 Task: In the Contact  Harper_Jackson@tiffanyandco.com, schedule and save the meeting with title: 'Product Demo and Service Presentation', Select date: '2 August, 2023', select start time: 11:00:AM. Add location on call (415) 123-4588 with meeting description: For further discussion on products, kindly join the meeting.. Logged in from softage.4@softage.net
Action: Mouse moved to (73, 53)
Screenshot: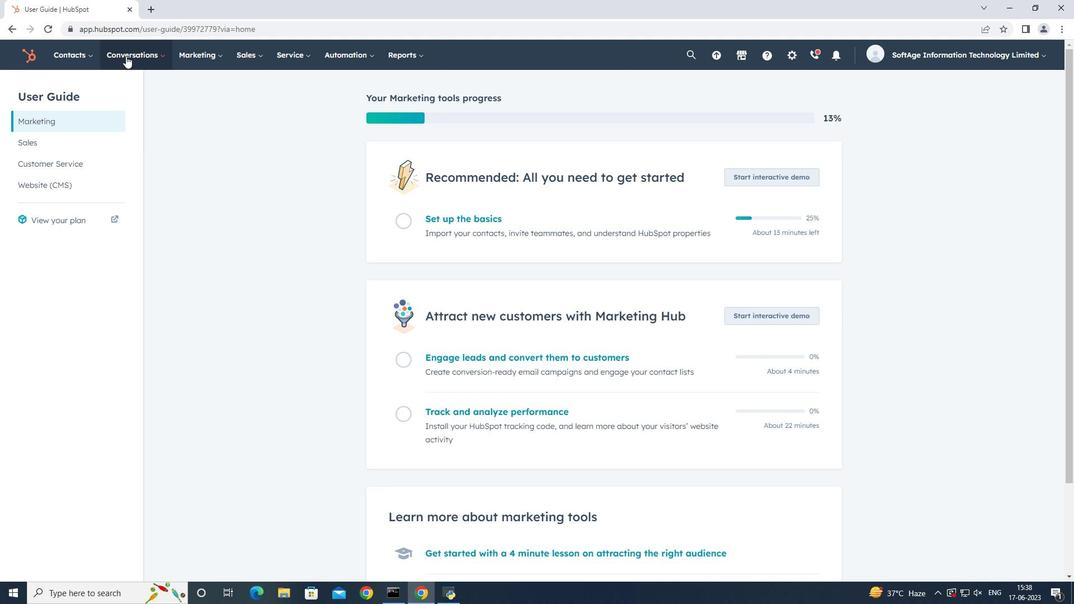 
Action: Mouse pressed left at (73, 53)
Screenshot: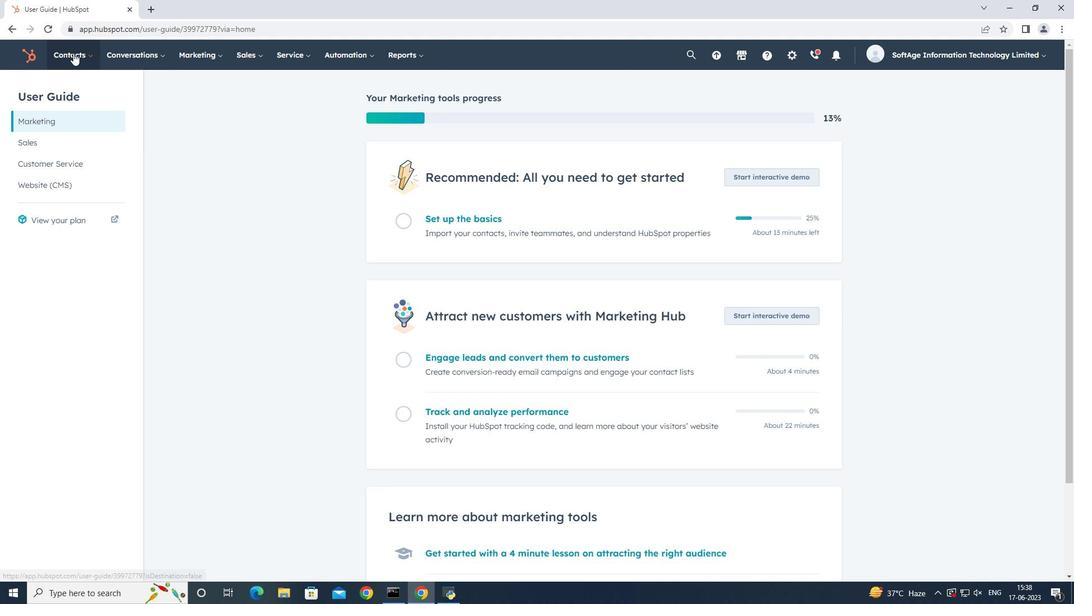
Action: Mouse moved to (77, 83)
Screenshot: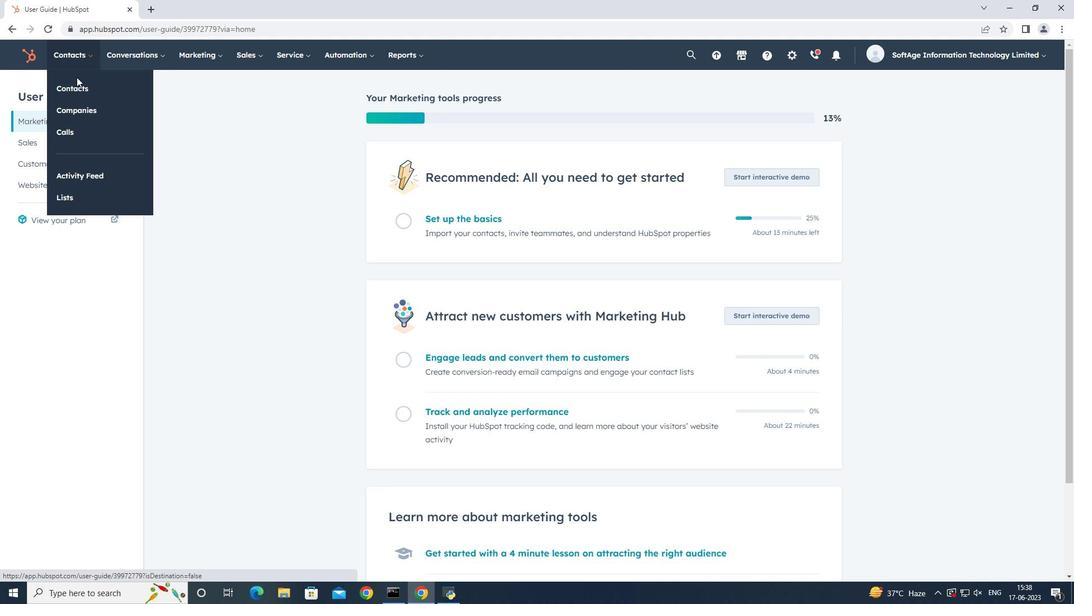 
Action: Mouse pressed left at (77, 83)
Screenshot: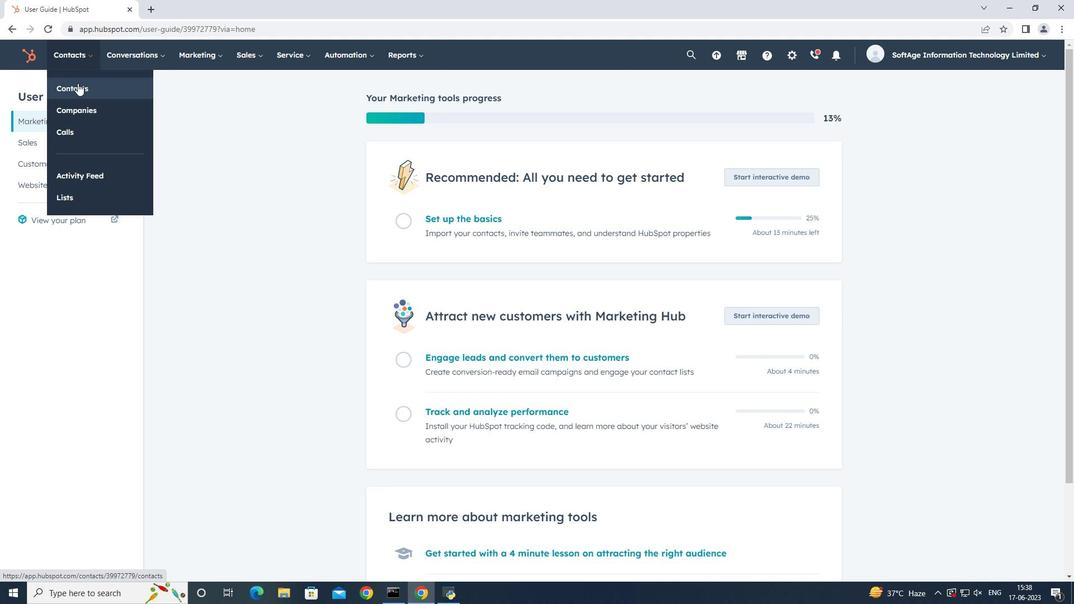 
Action: Mouse moved to (111, 175)
Screenshot: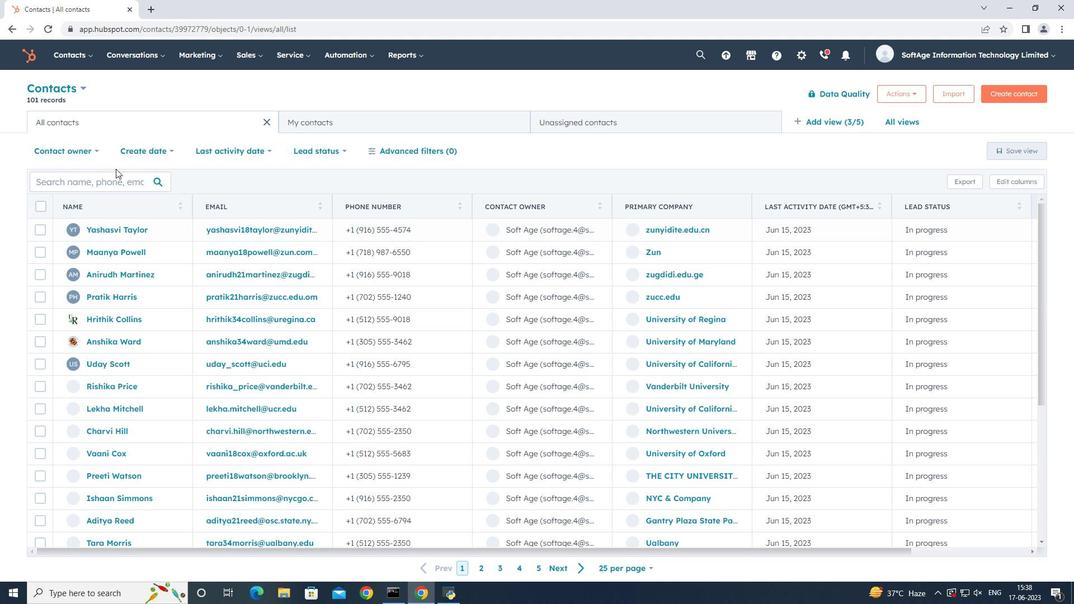 
Action: Mouse pressed left at (111, 175)
Screenshot: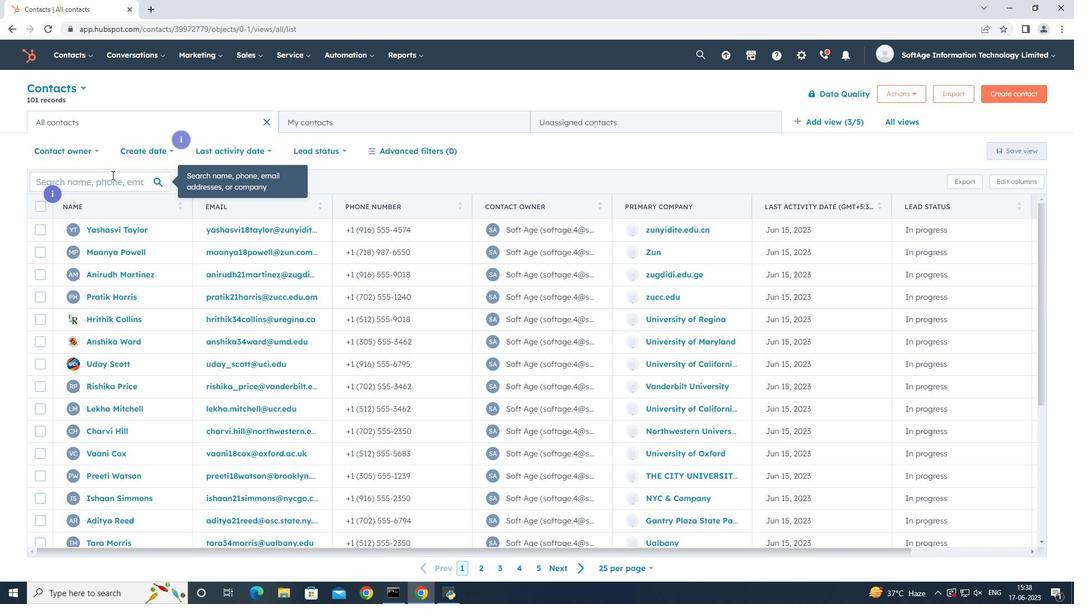 
Action: Key pressed harper
Screenshot: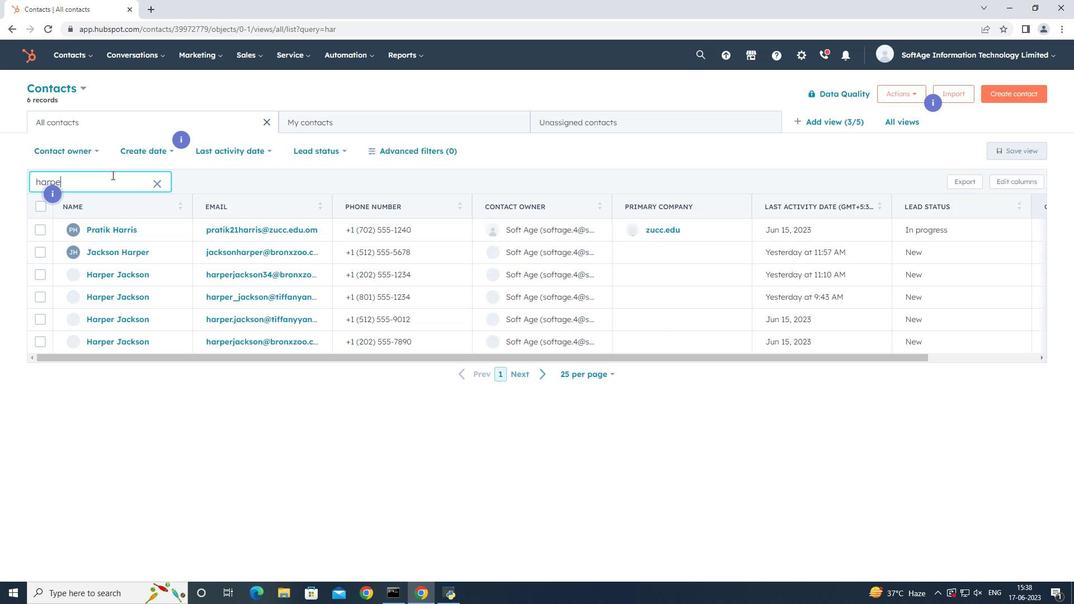 
Action: Mouse moved to (114, 273)
Screenshot: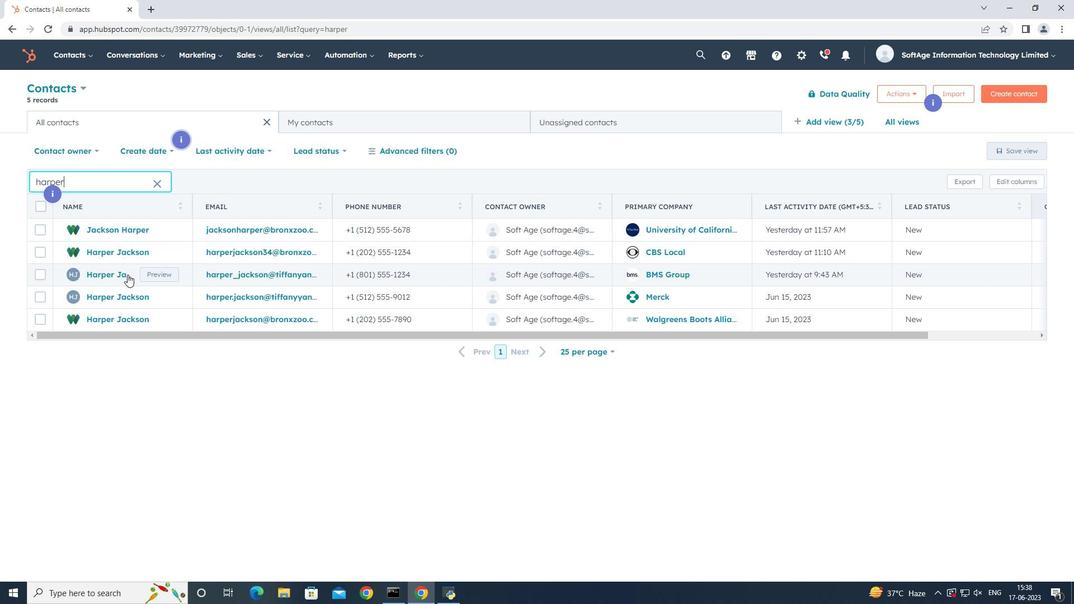 
Action: Mouse pressed left at (114, 273)
Screenshot: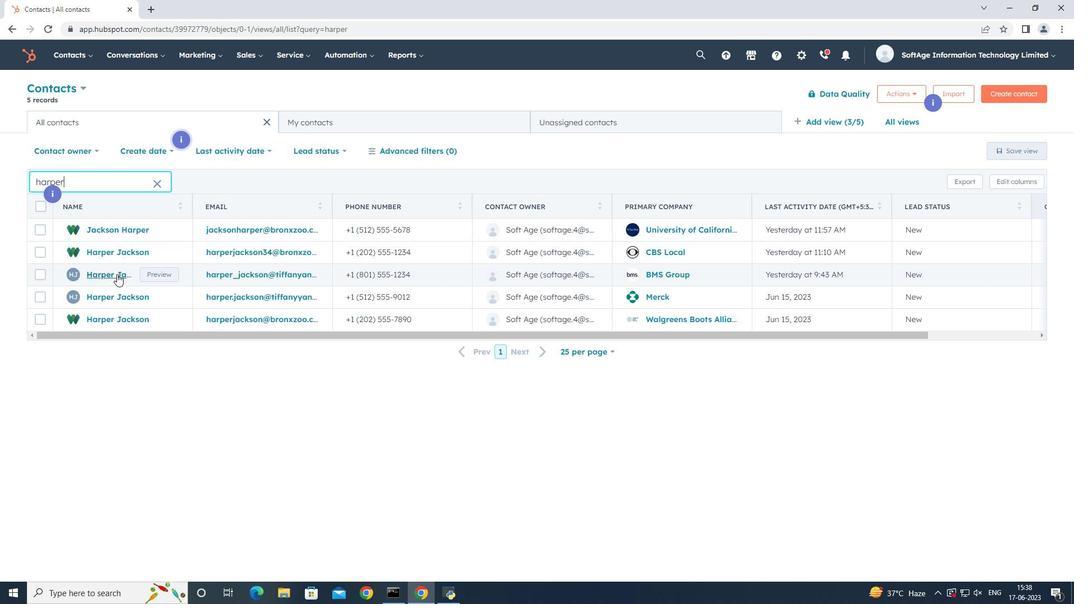
Action: Mouse moved to (184, 180)
Screenshot: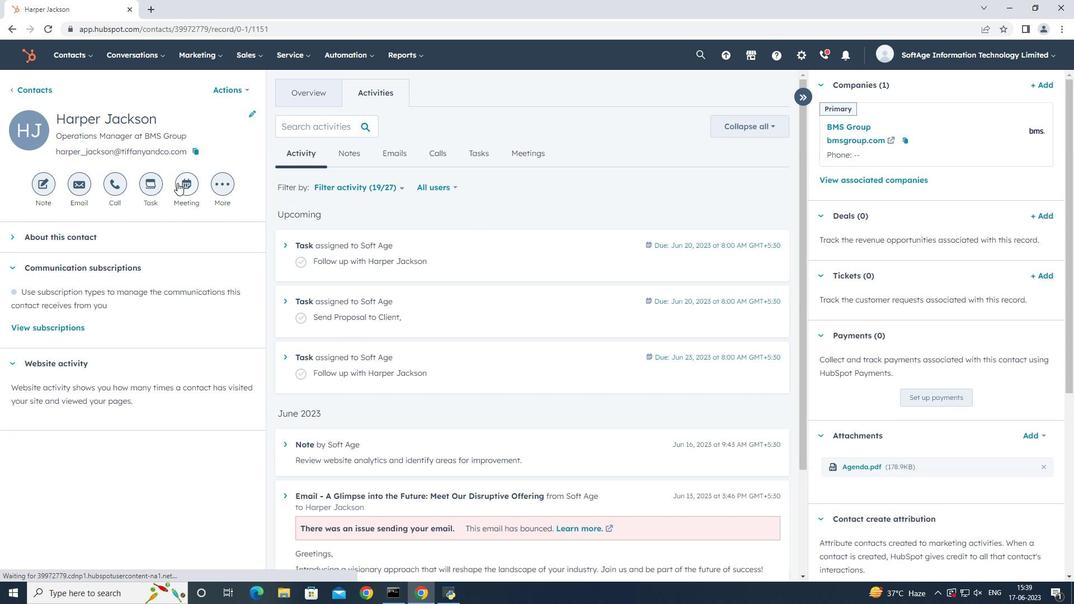 
Action: Mouse pressed left at (184, 180)
Screenshot: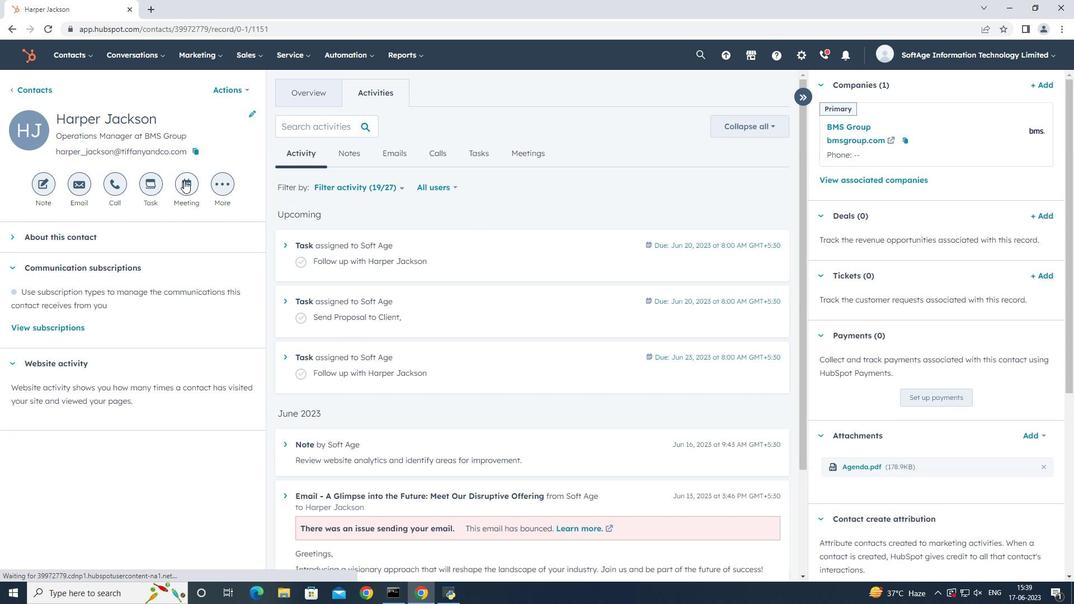 
Action: Mouse moved to (337, 338)
Screenshot: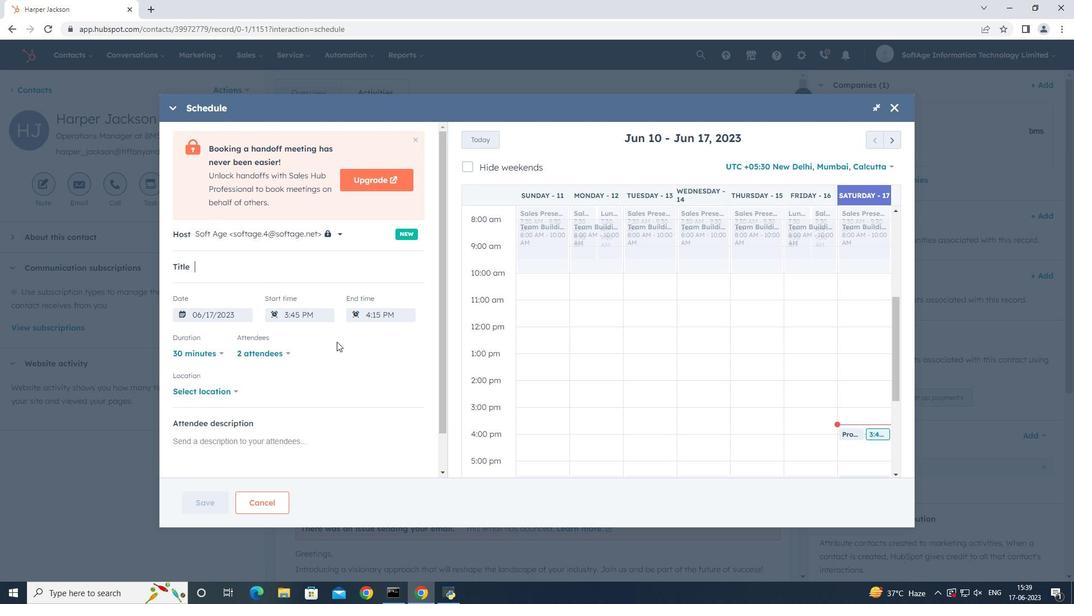 
Action: Key pressed <Key.shift_r>Product<Key.space><Key.shift>Demo<Key.space>and<Key.space><Key.shift>Service<Key.space><Key.shift_r><Key.shift_r><Key.shift_r><Key.shift_r>Presentation,
Screenshot: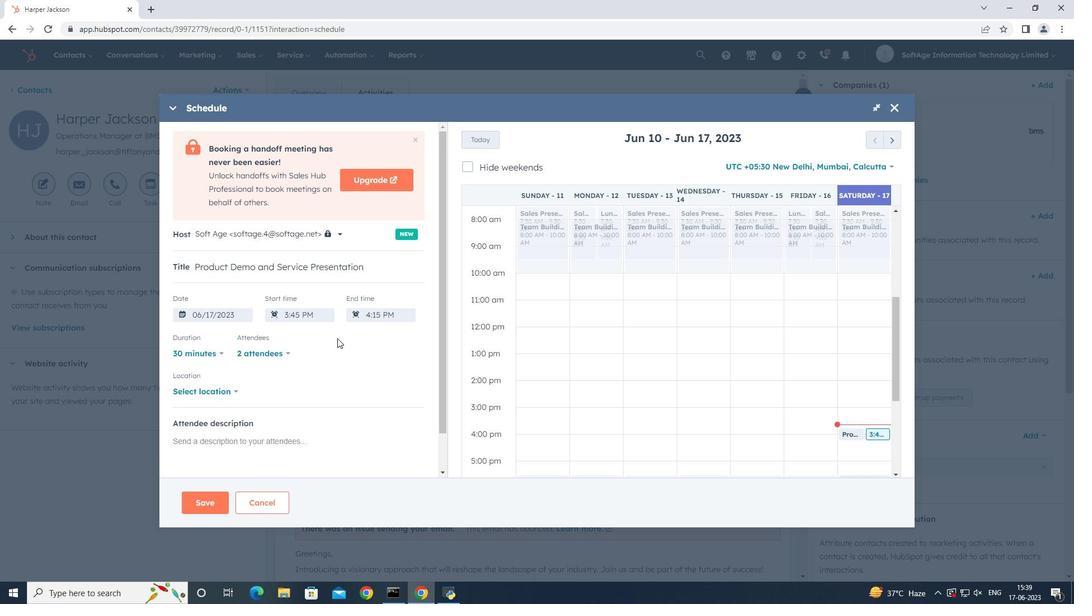 
Action: Mouse moved to (891, 142)
Screenshot: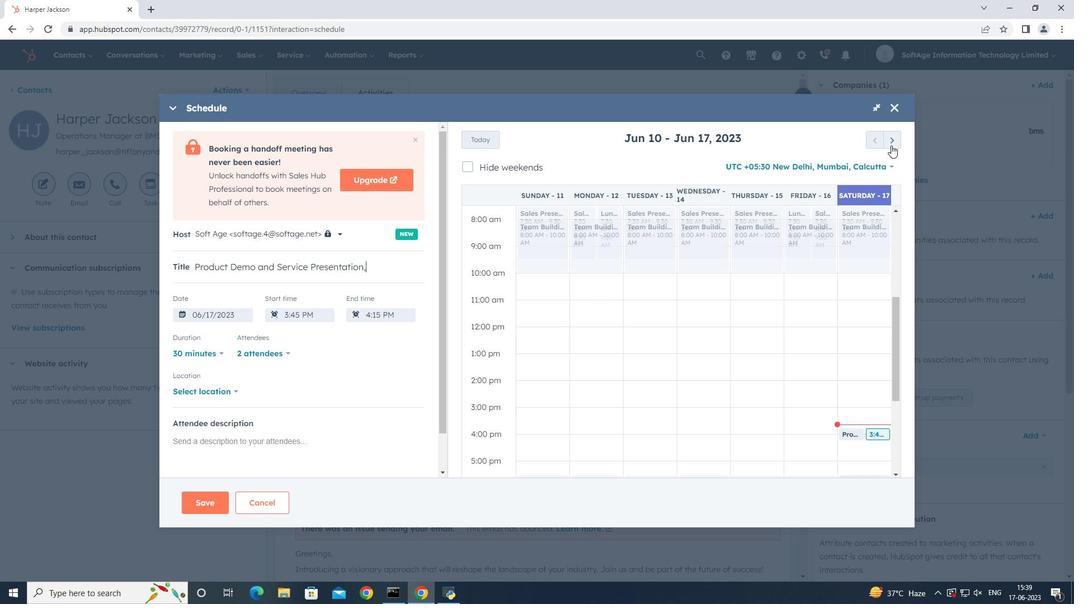 
Action: Mouse pressed left at (891, 142)
Screenshot: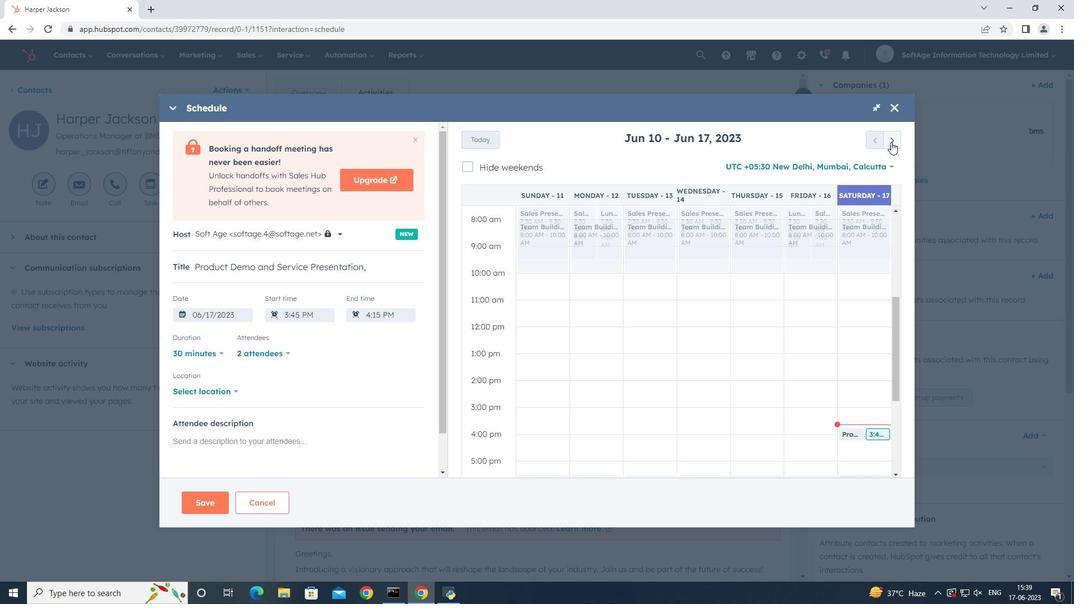 
Action: Mouse pressed left at (891, 142)
Screenshot: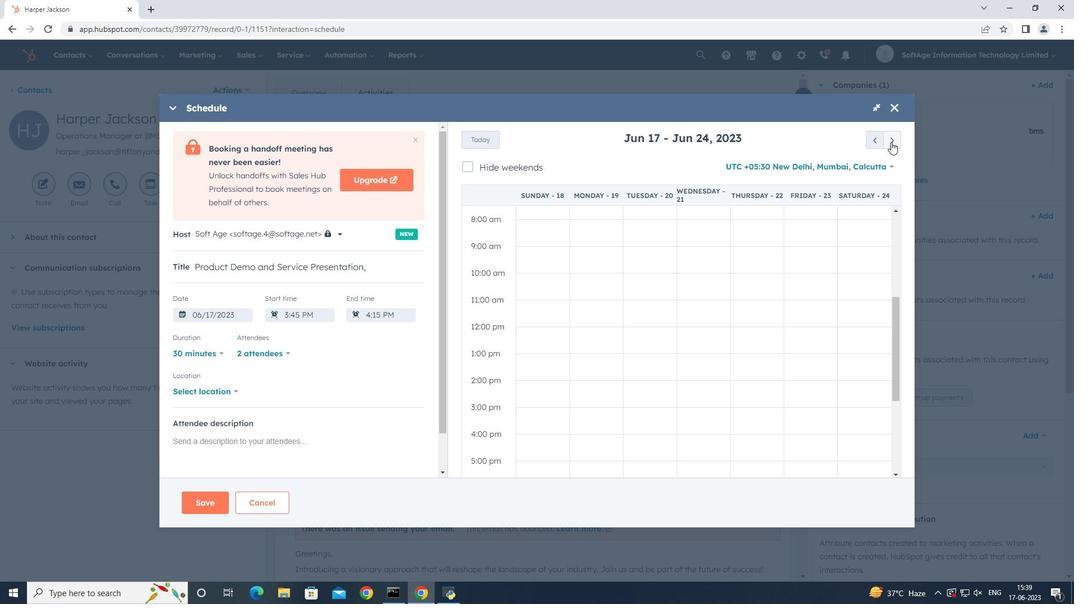 
Action: Mouse pressed left at (891, 142)
Screenshot: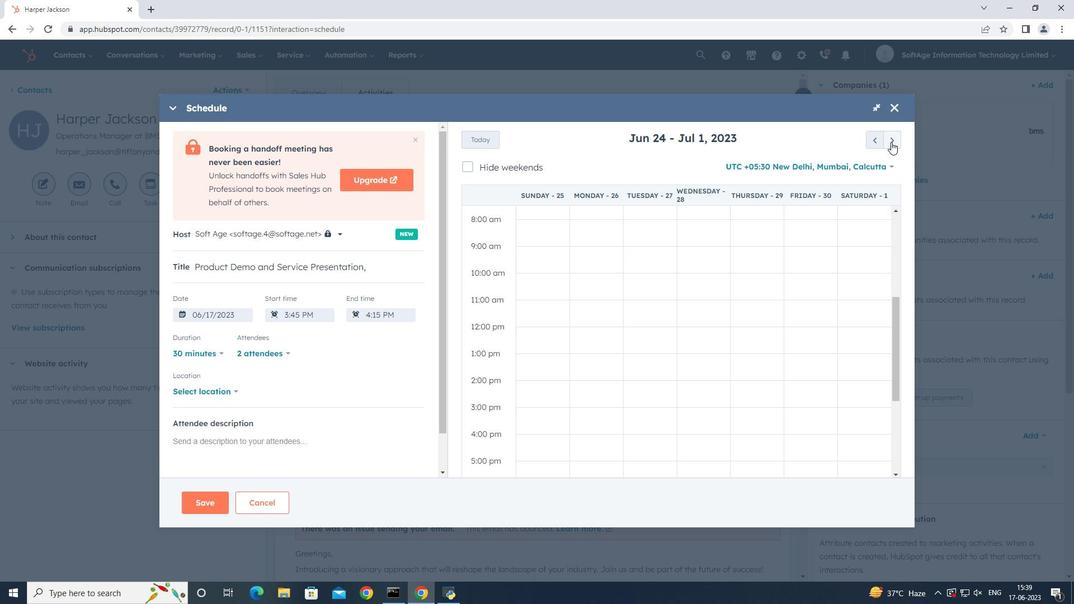 
Action: Mouse pressed left at (891, 142)
Screenshot: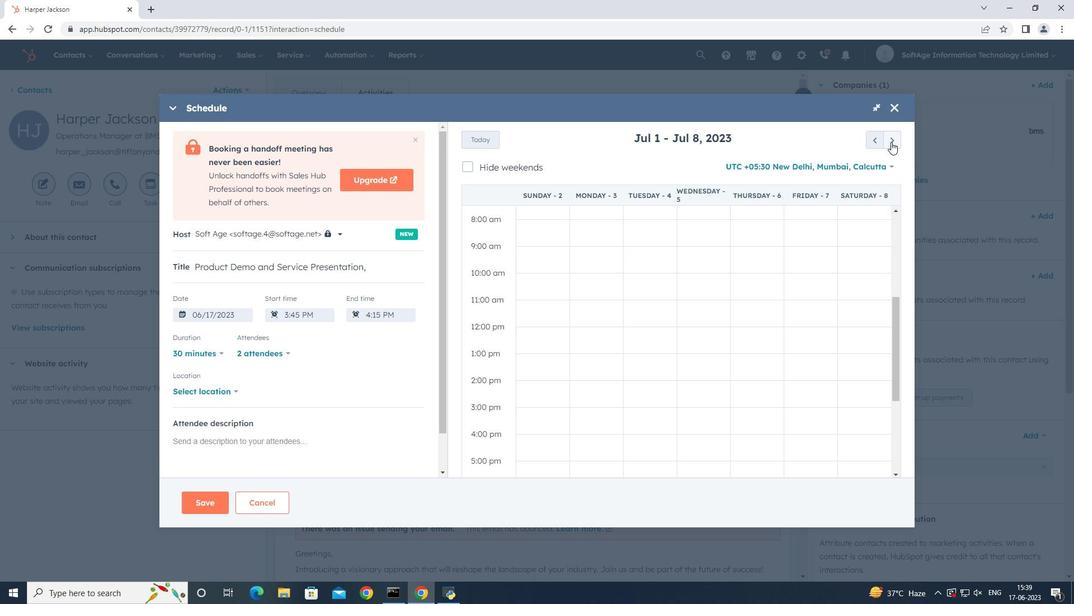 
Action: Mouse pressed left at (891, 142)
Screenshot: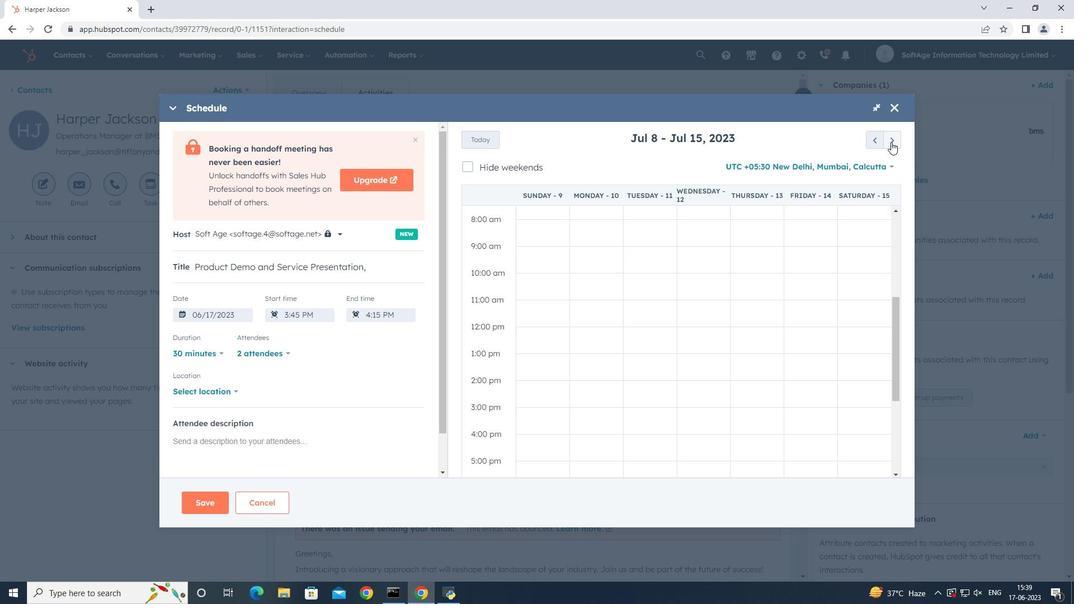 
Action: Mouse pressed left at (891, 142)
Screenshot: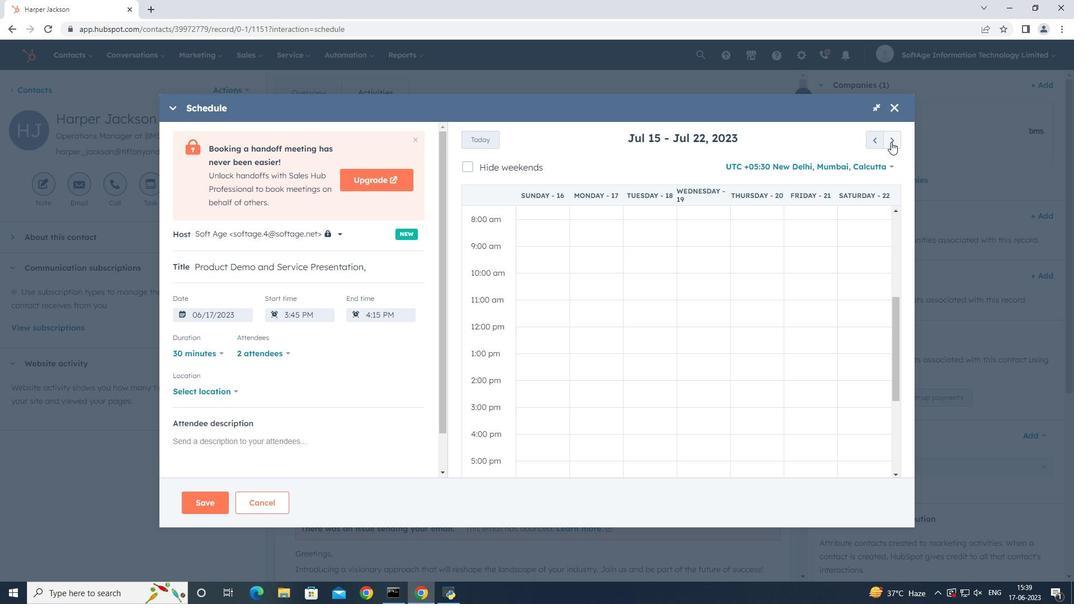 
Action: Mouse pressed left at (891, 142)
Screenshot: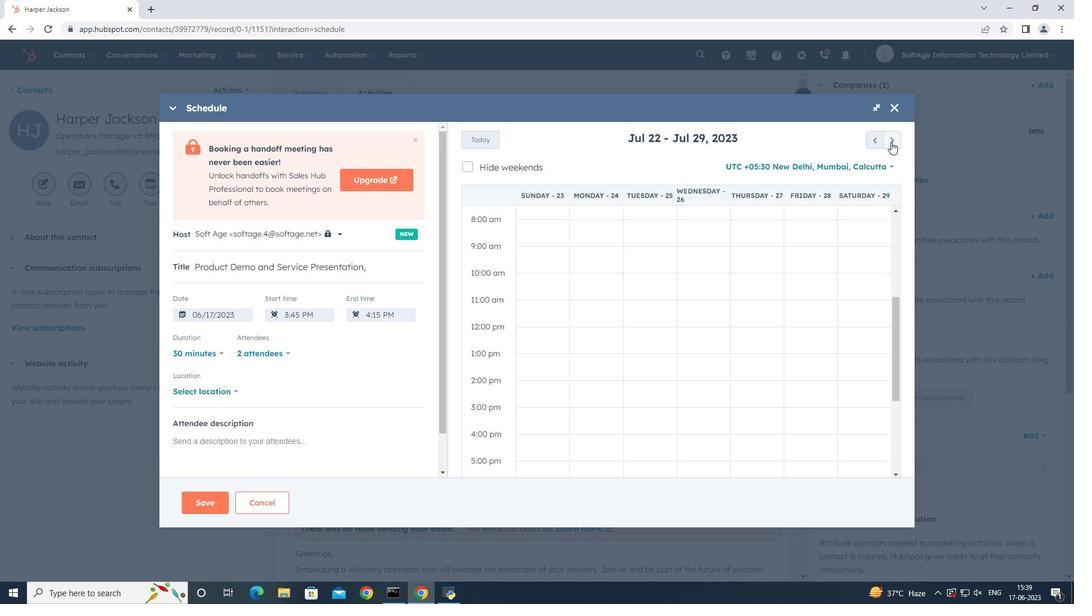 
Action: Mouse pressed left at (891, 142)
Screenshot: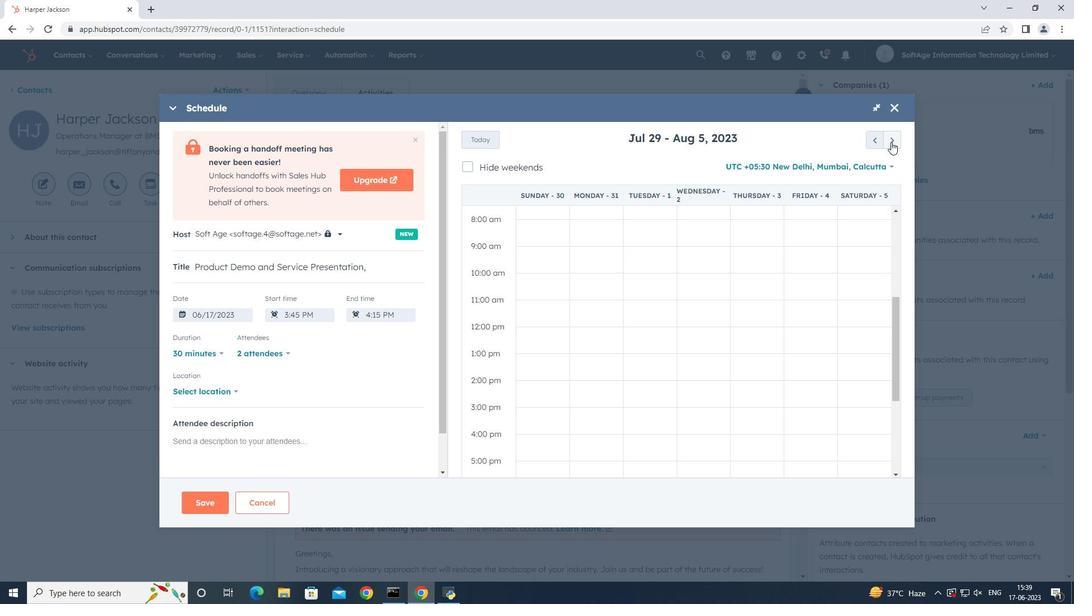 
Action: Mouse moved to (878, 143)
Screenshot: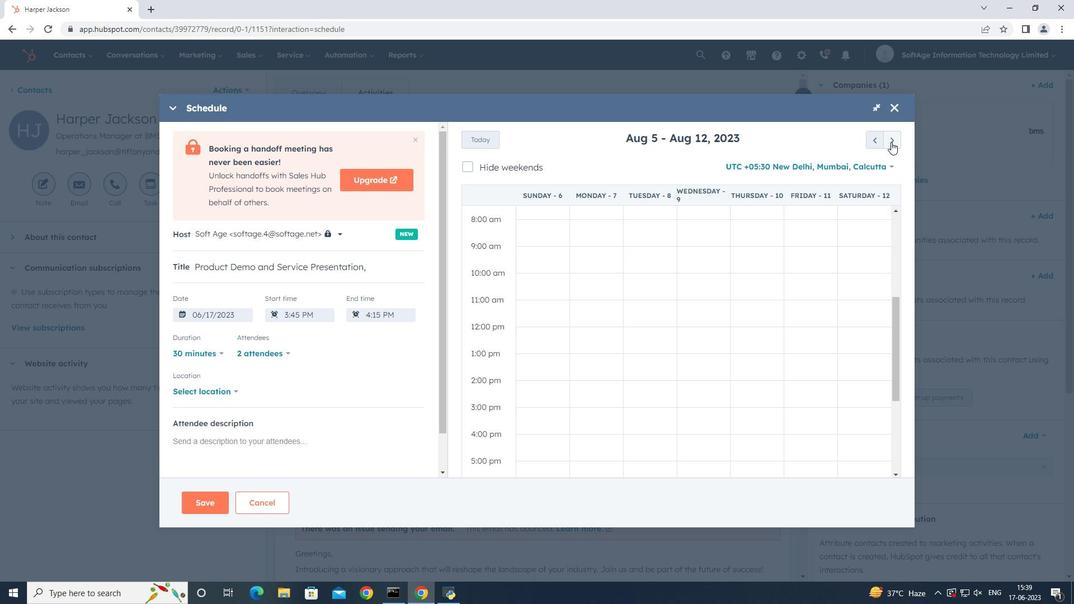 
Action: Mouse pressed left at (878, 143)
Screenshot: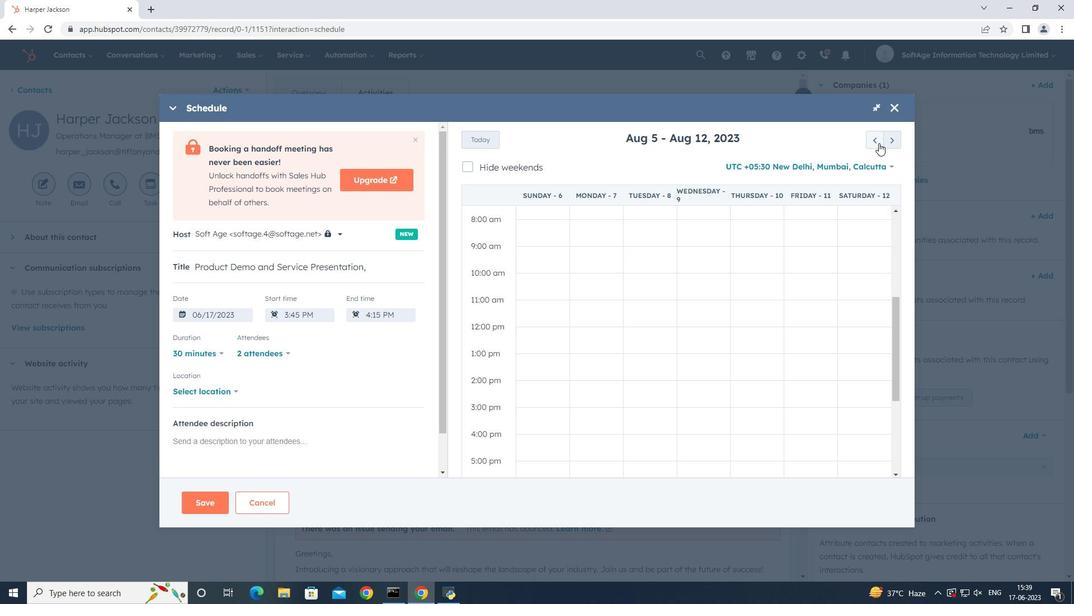 
Action: Mouse moved to (698, 306)
Screenshot: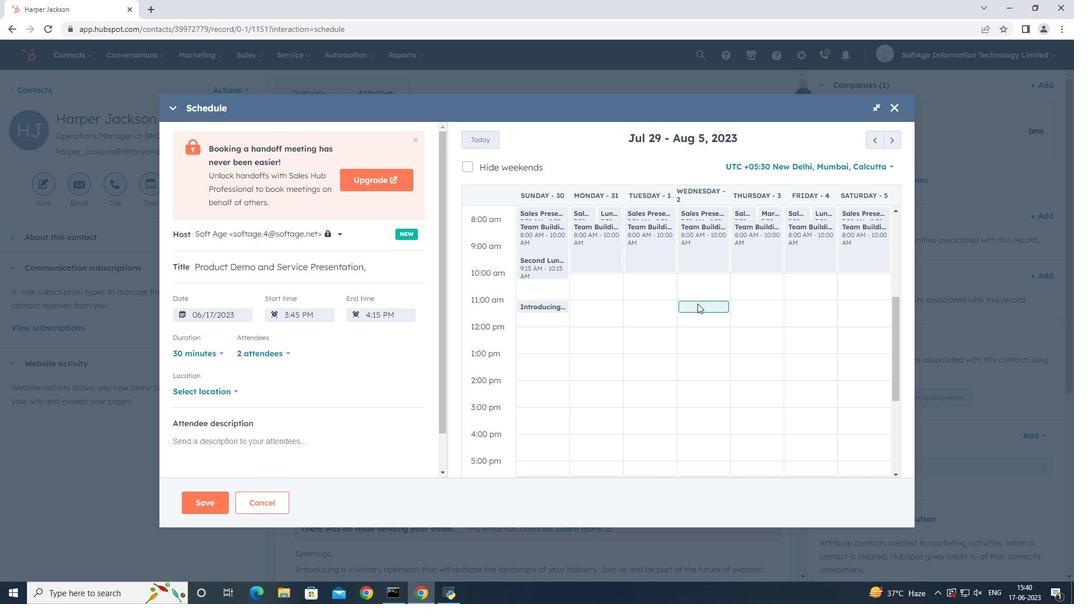 
Action: Mouse pressed left at (698, 306)
Screenshot: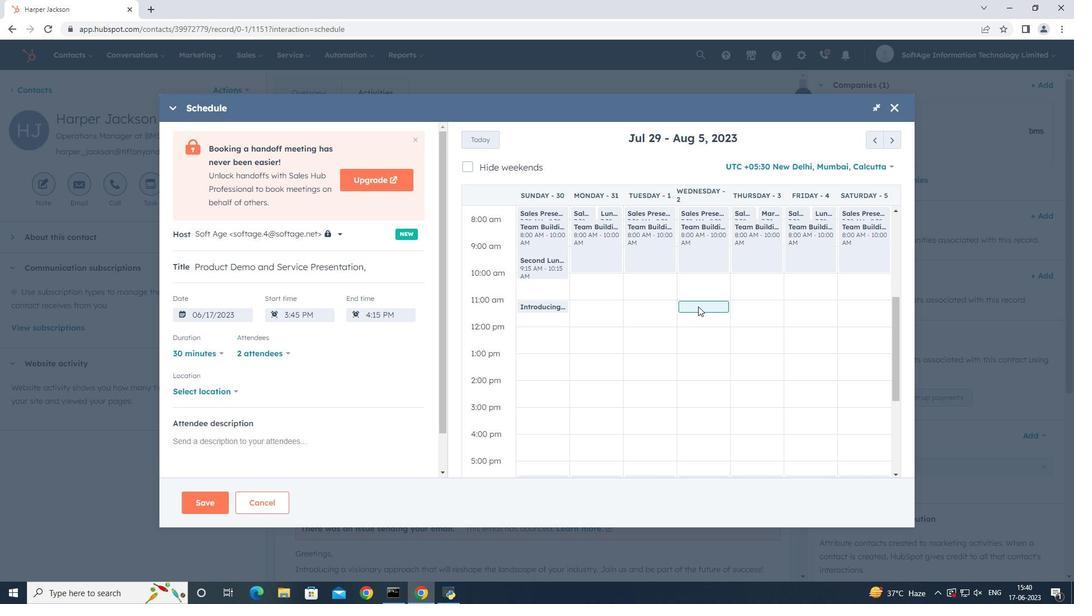 
Action: Mouse moved to (199, 393)
Screenshot: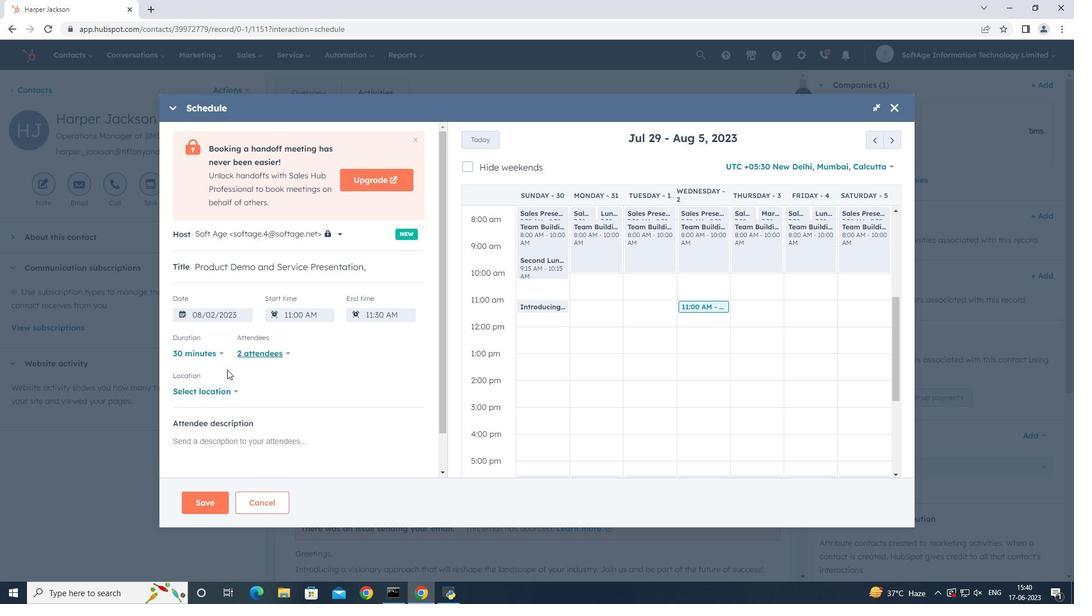 
Action: Mouse pressed left at (199, 393)
Screenshot: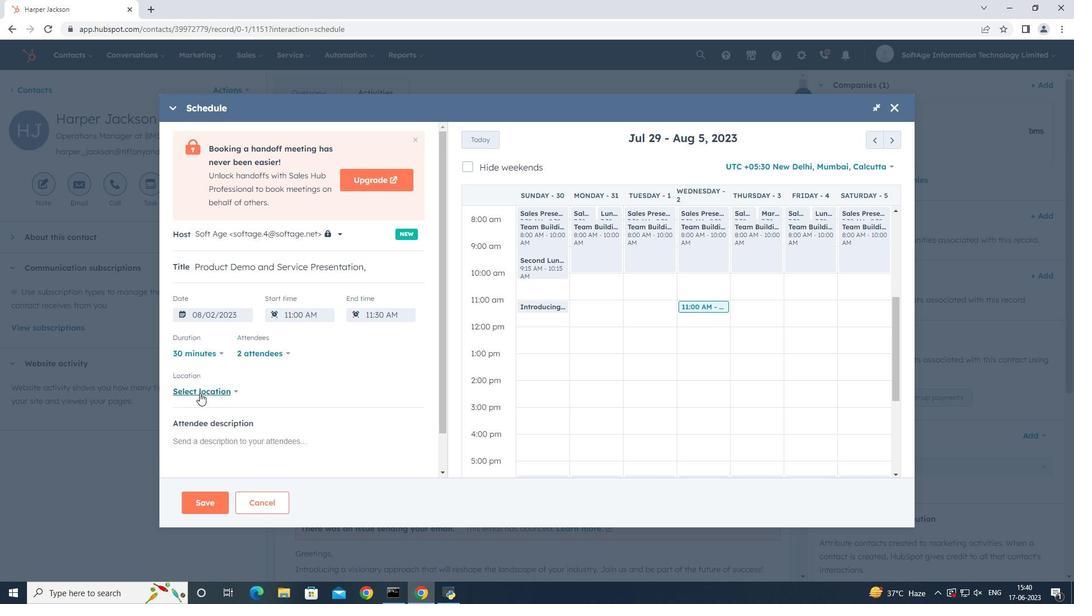 
Action: Mouse moved to (306, 346)
Screenshot: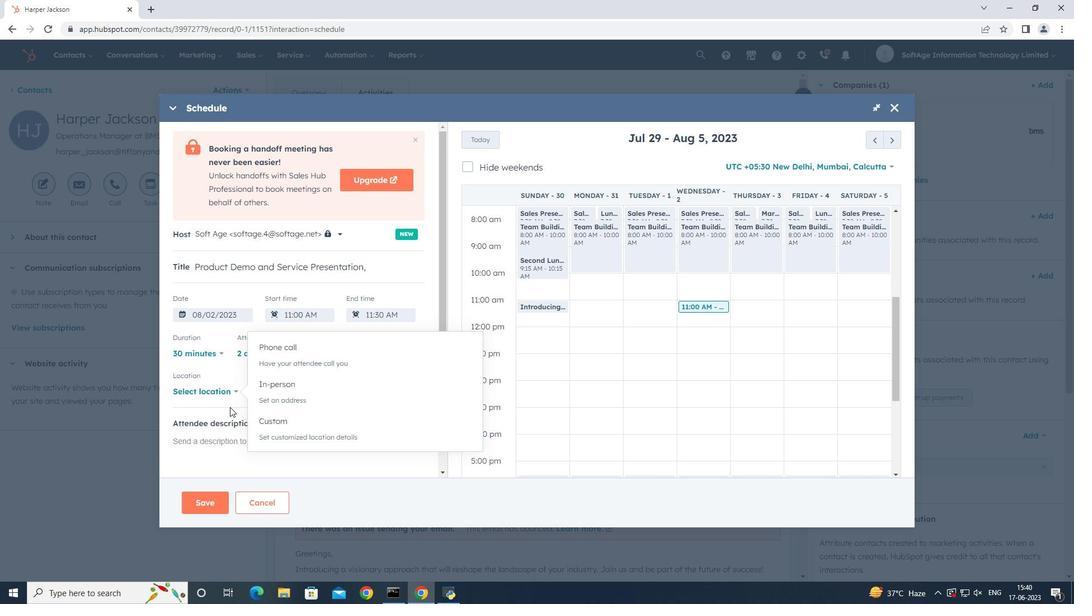 
Action: Mouse pressed left at (306, 346)
Screenshot: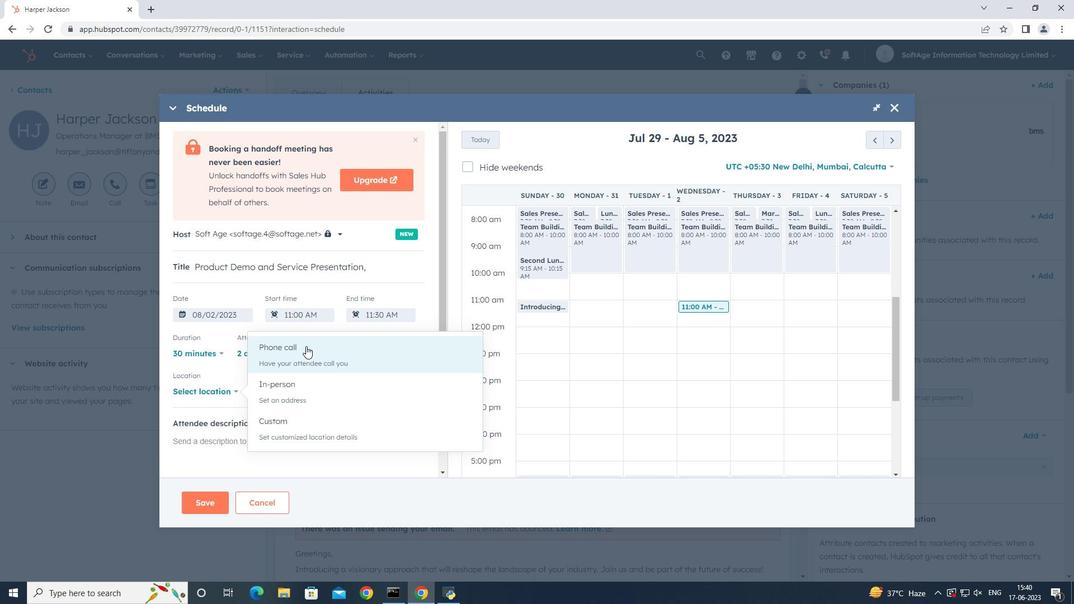 
Action: Mouse moved to (312, 384)
Screenshot: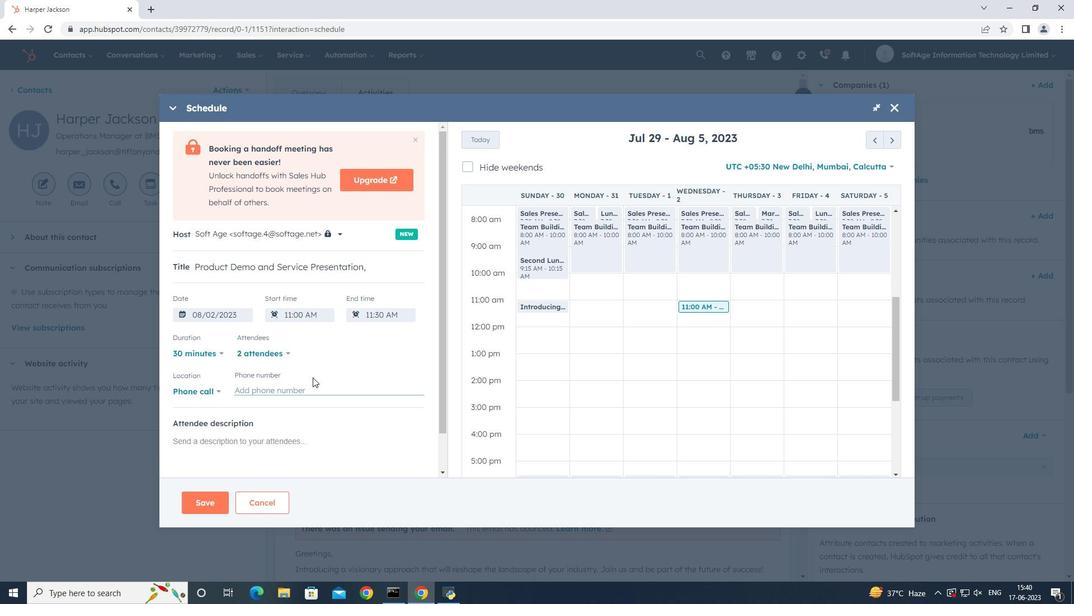 
Action: Mouse pressed left at (312, 384)
Screenshot: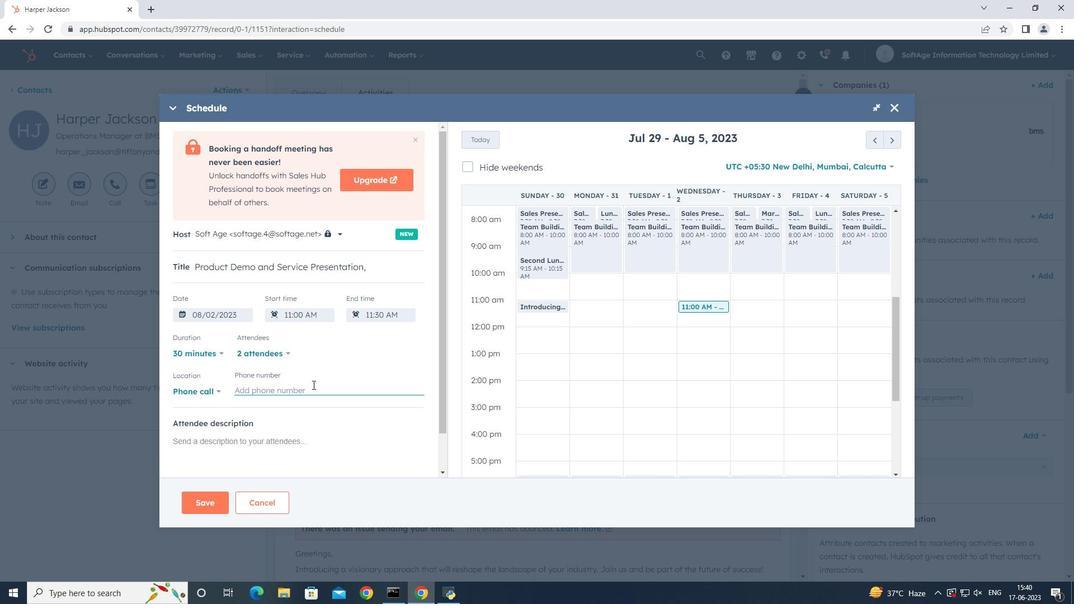 
Action: Key pressed <Key.shift_r>(415<Key.shift_r><Key.shift_r><Key.shift_r><Key.shift_r><Key.shift_r><Key.shift_r><Key.shift_r>)<Key.space>123-4588
Screenshot: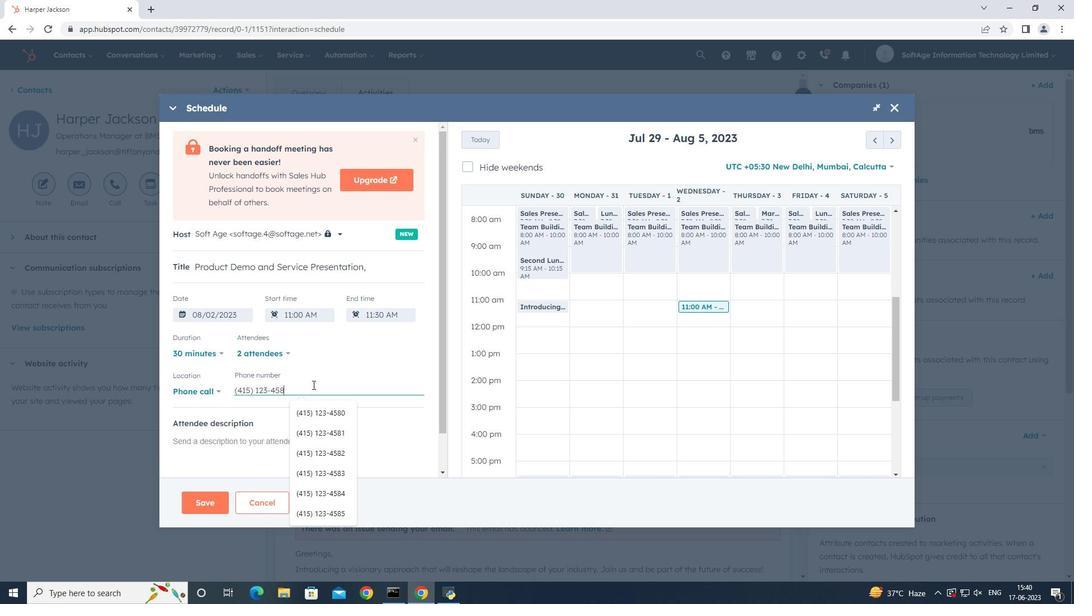 
Action: Mouse moved to (242, 450)
Screenshot: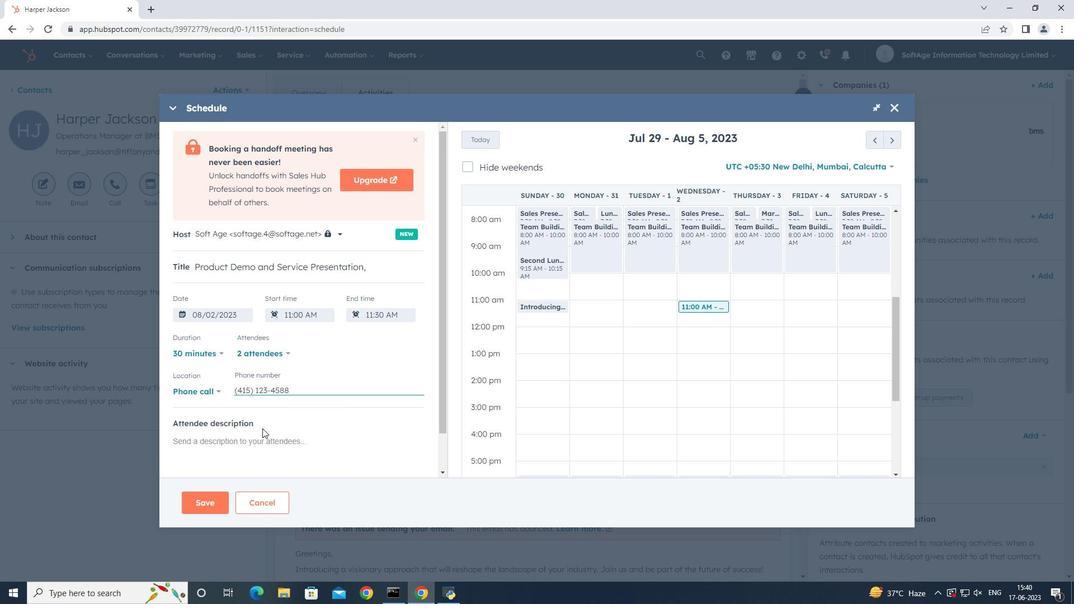 
Action: Mouse pressed left at (242, 450)
Screenshot: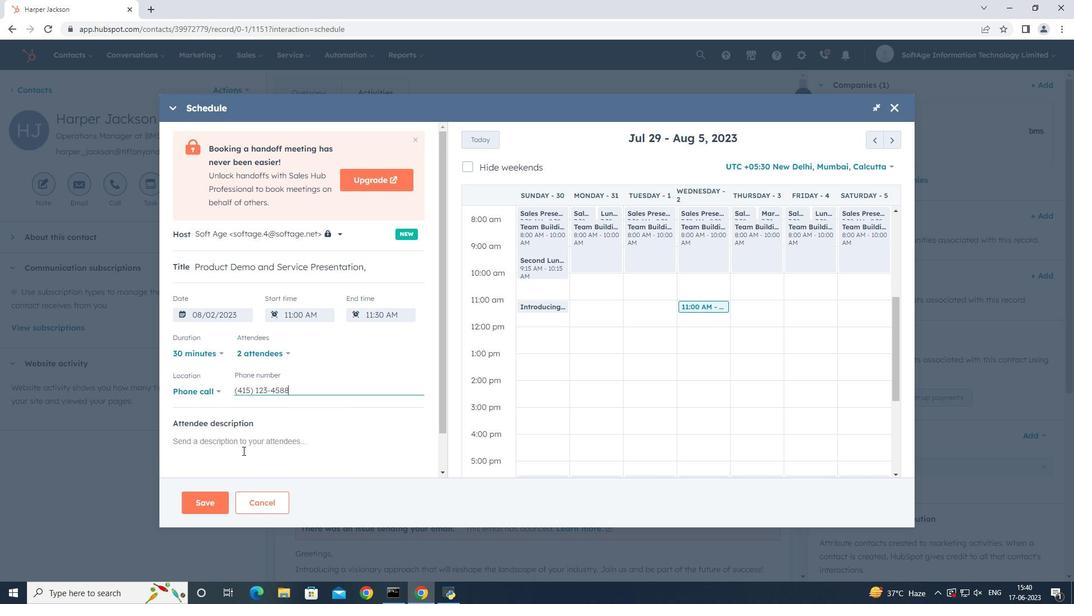 
Action: Key pressed <Key.shift>For<Key.space>further<Key.space>discussion<Key.space>on<Key.space>products,<Key.space>kindly<Key.space>join<Key.space>the<Key.space>meeting.
Screenshot: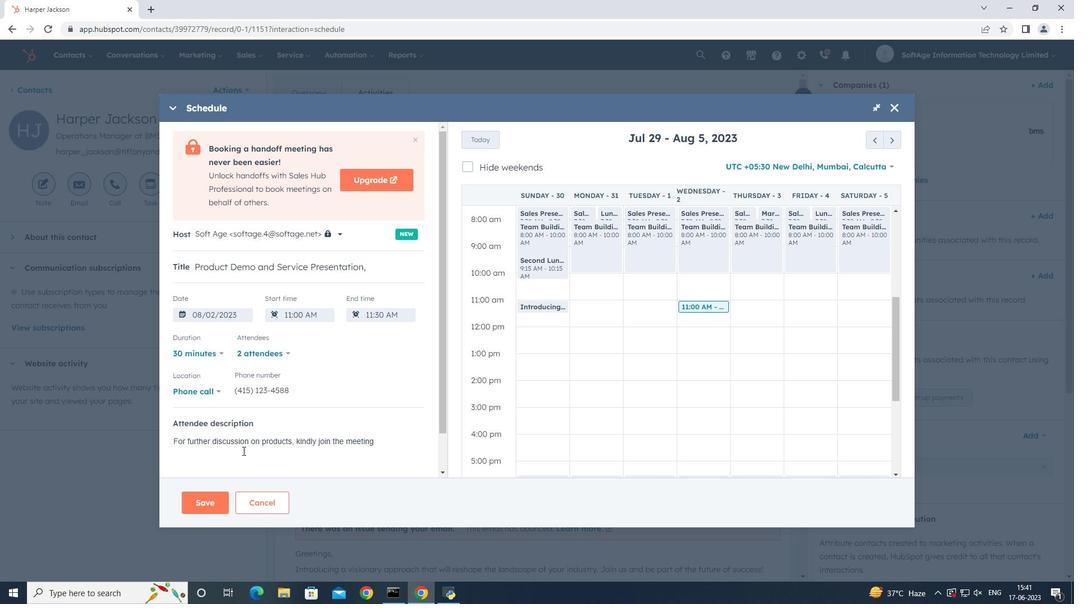 
Action: Mouse moved to (208, 494)
Screenshot: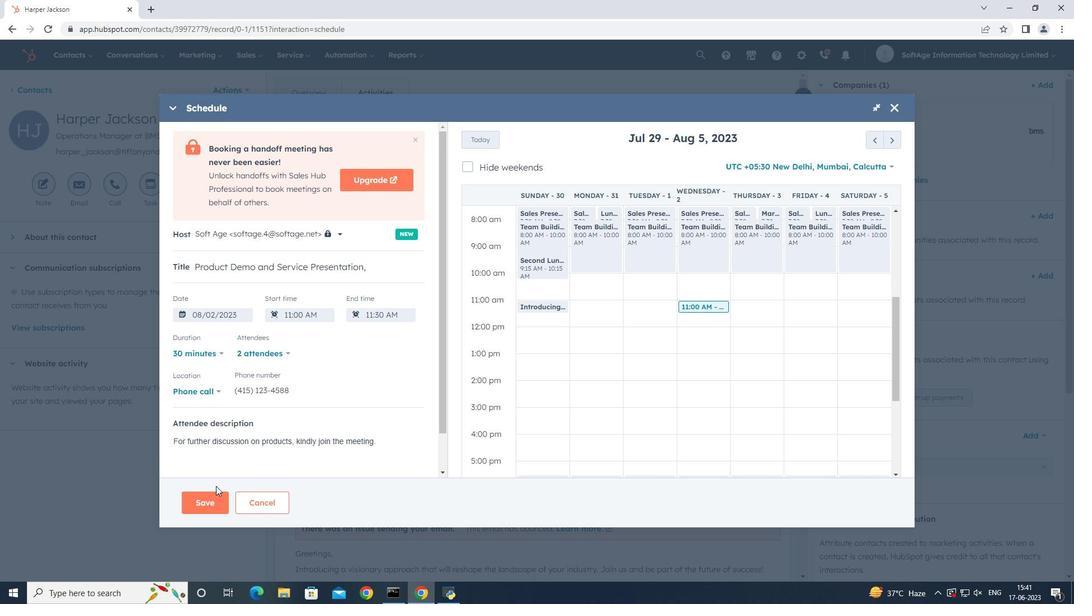 
Action: Mouse pressed left at (208, 494)
Screenshot: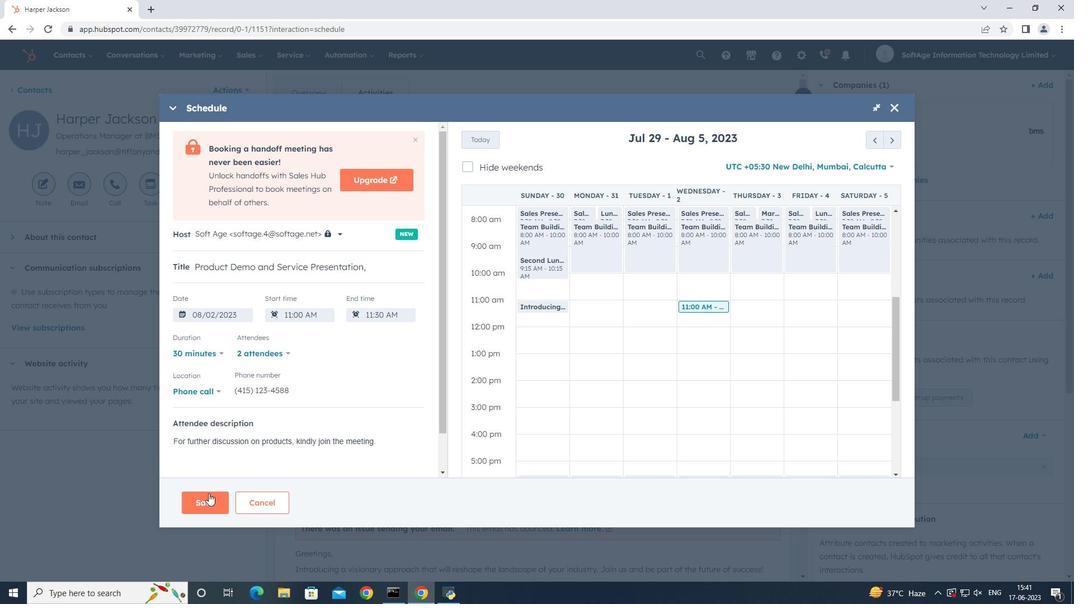 
Action: Mouse moved to (642, 448)
Screenshot: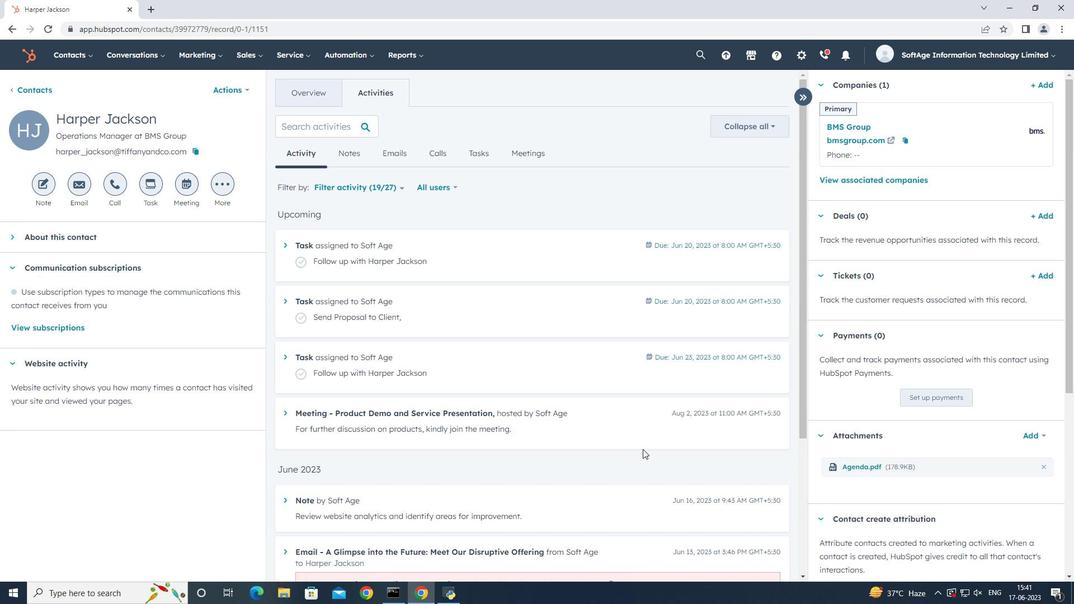 
